 Task: Research Airbnb options in Mae Sai, Thailand from 5th December, 2023 to 15th December, 2023 for 7 adults.5 bedrooms having 5 beds and 5 bathrooms. Property type can be house. Look for 5 properties as per requirement.
Action: Mouse moved to (412, 57)
Screenshot: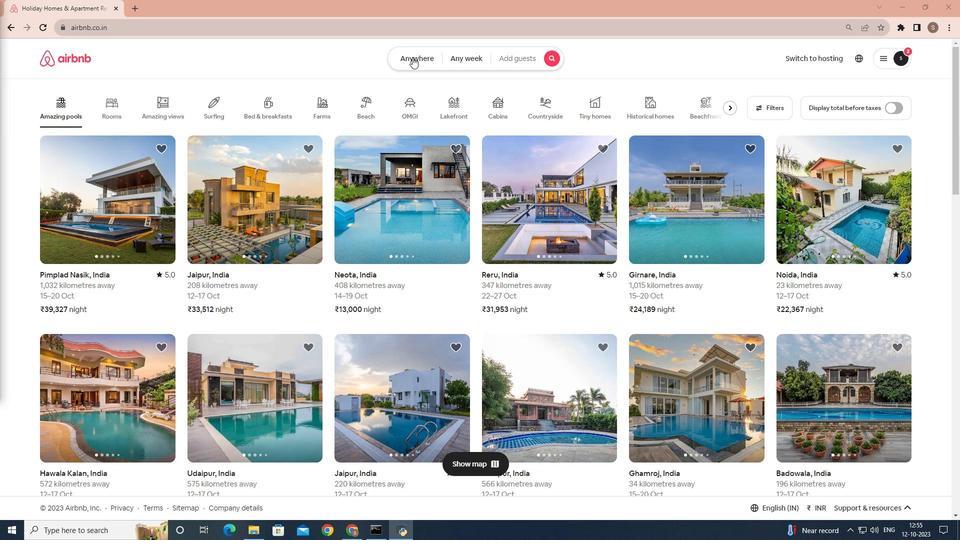 
Action: Mouse pressed left at (412, 57)
Screenshot: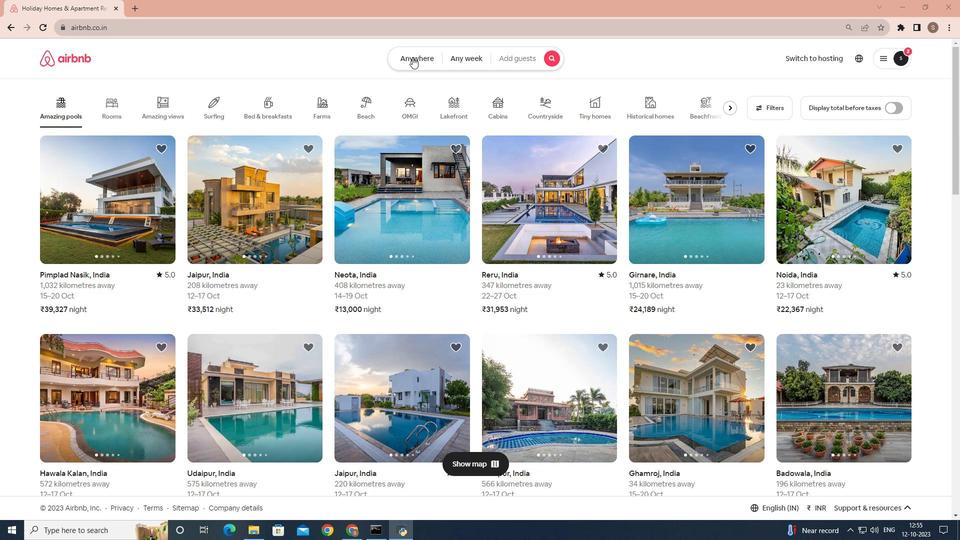 
Action: Mouse moved to (369, 103)
Screenshot: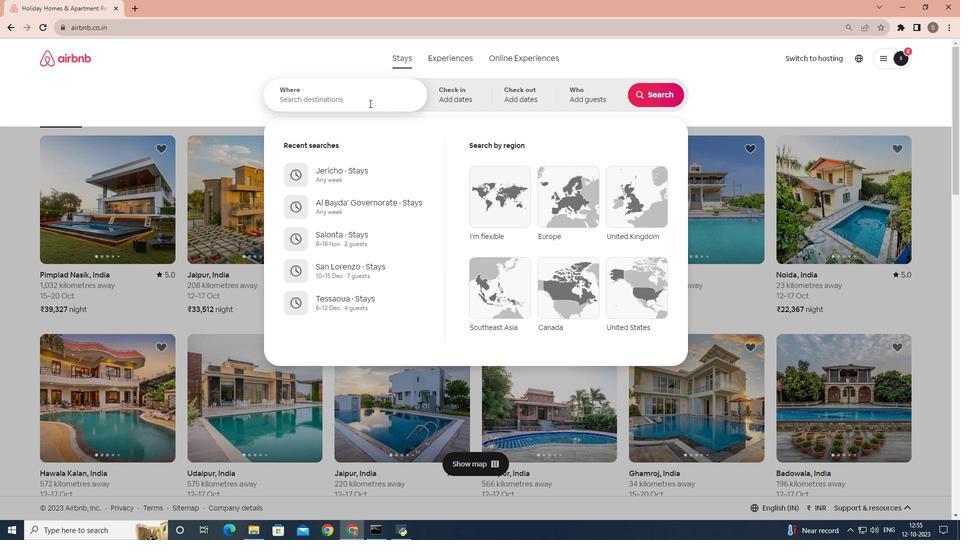 
Action: Mouse pressed left at (369, 103)
Screenshot: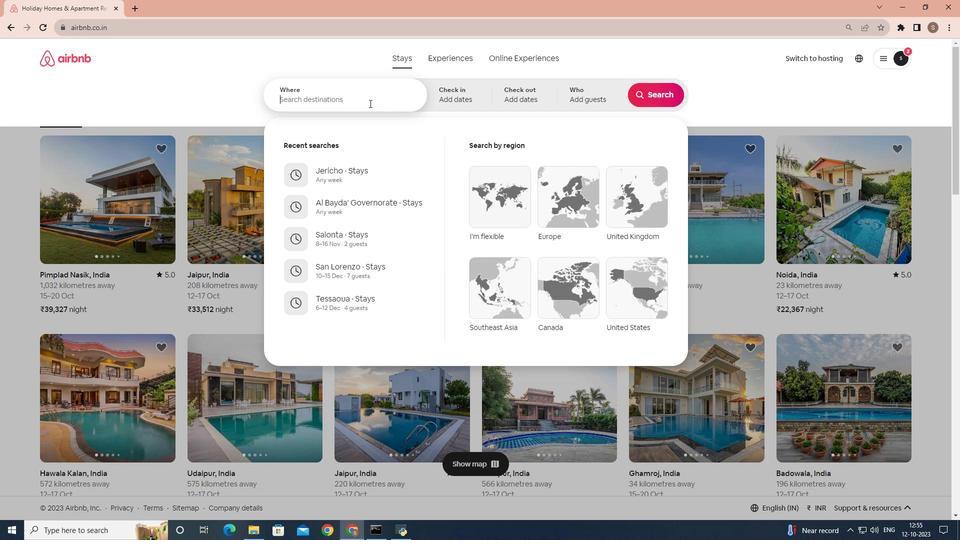 
Action: Key pressed <Key.shift>Mae<Key.space><Key.shift>Sai,<Key.space><Key.shift>Thailand
Screenshot: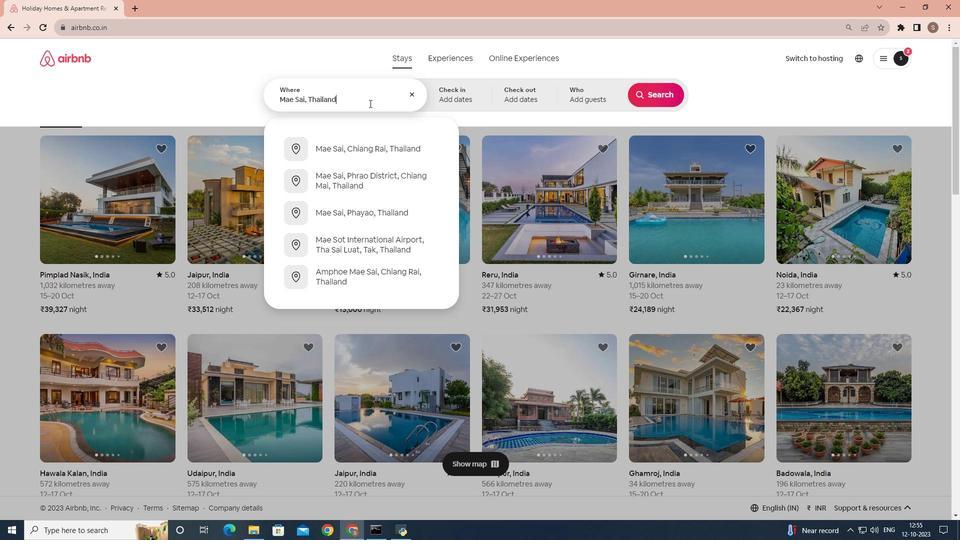 
Action: Mouse moved to (436, 95)
Screenshot: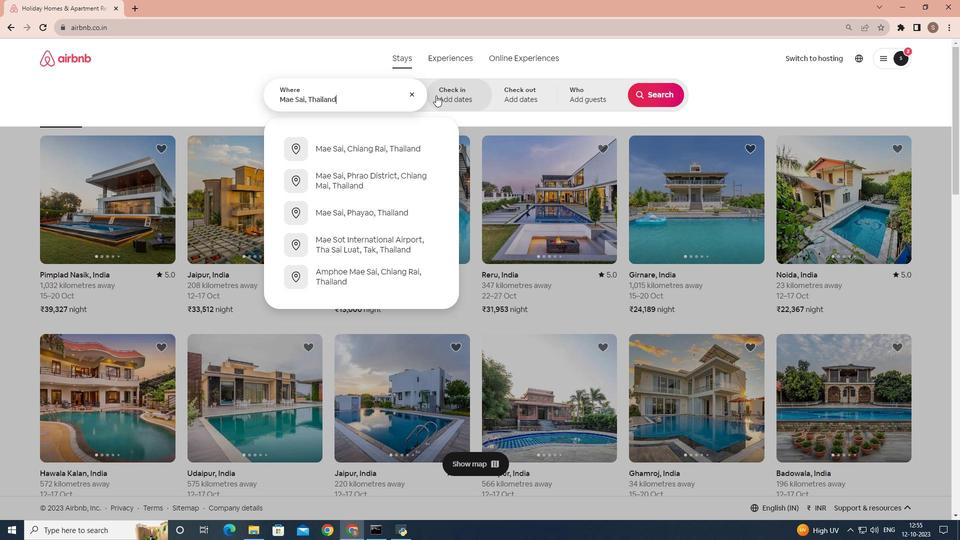 
Action: Mouse pressed left at (436, 95)
Screenshot: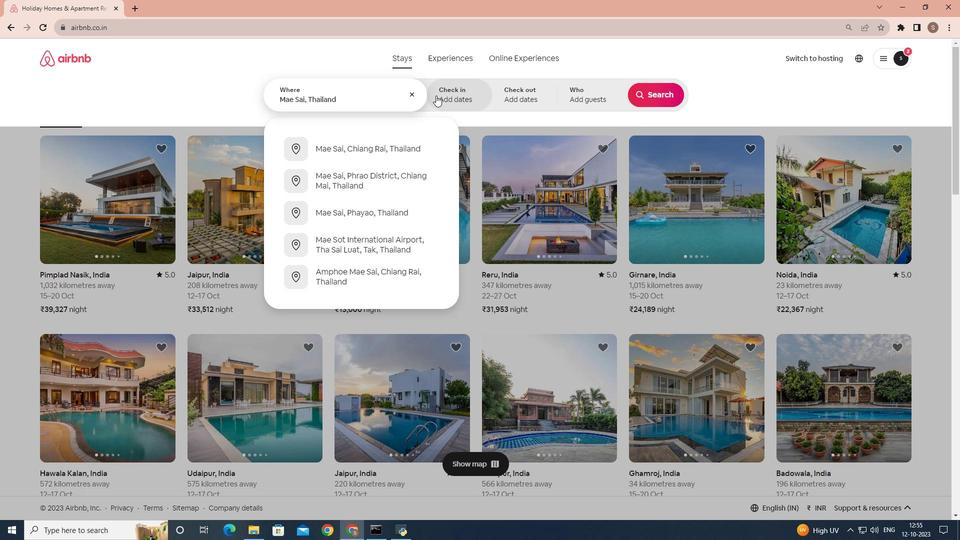 
Action: Mouse moved to (650, 176)
Screenshot: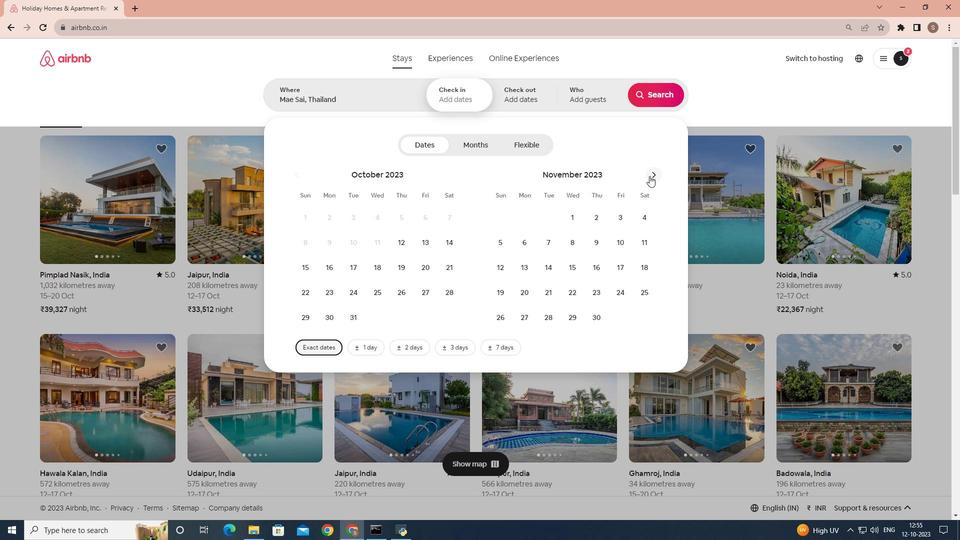
Action: Mouse pressed left at (650, 176)
Screenshot: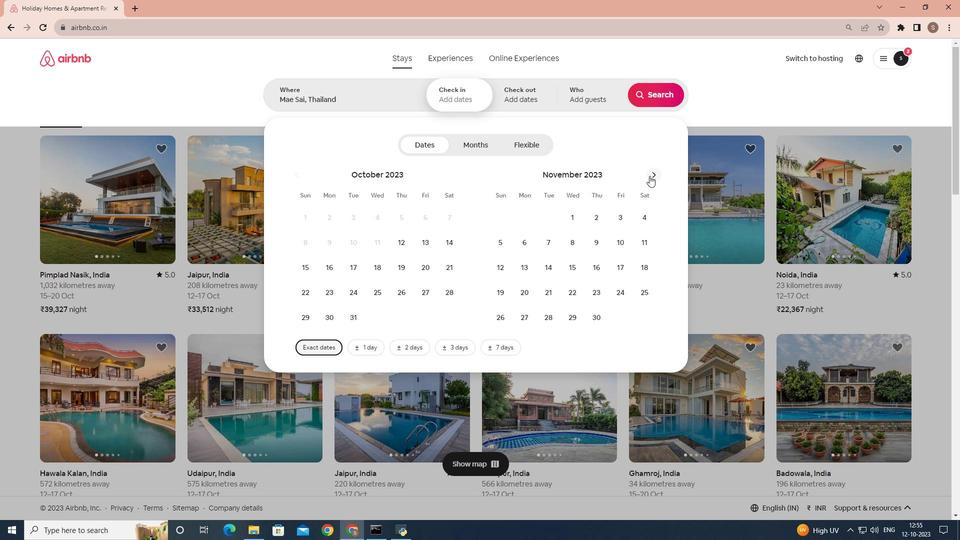
Action: Mouse moved to (555, 236)
Screenshot: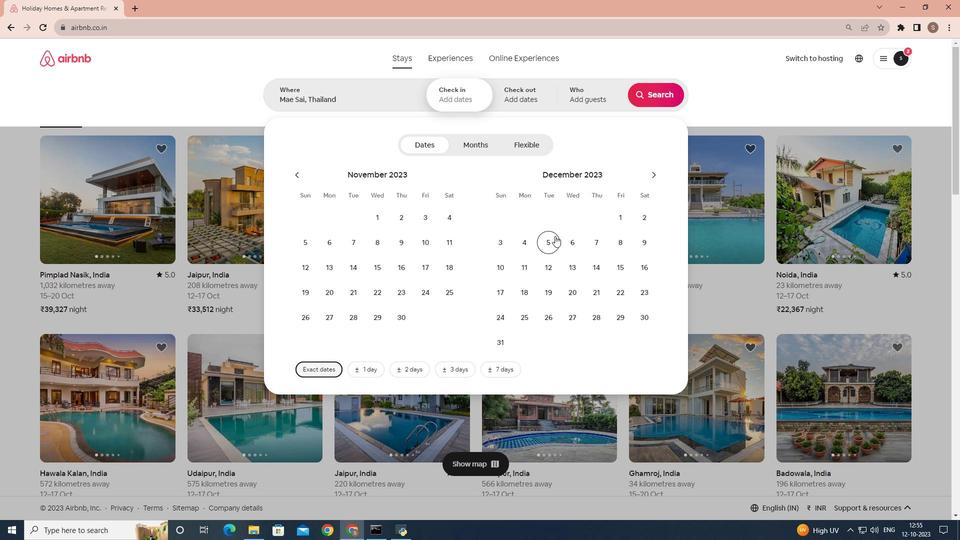 
Action: Mouse pressed left at (555, 236)
Screenshot: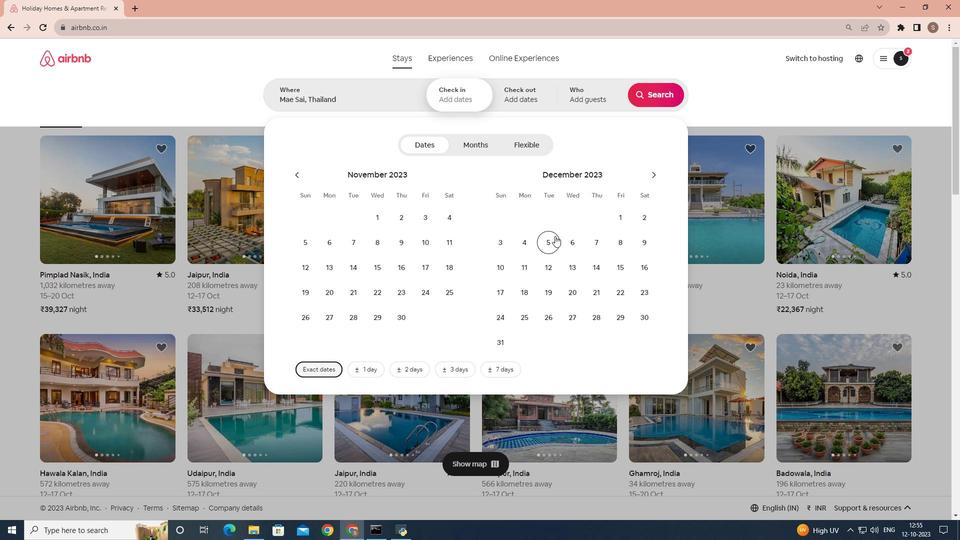 
Action: Mouse moved to (613, 268)
Screenshot: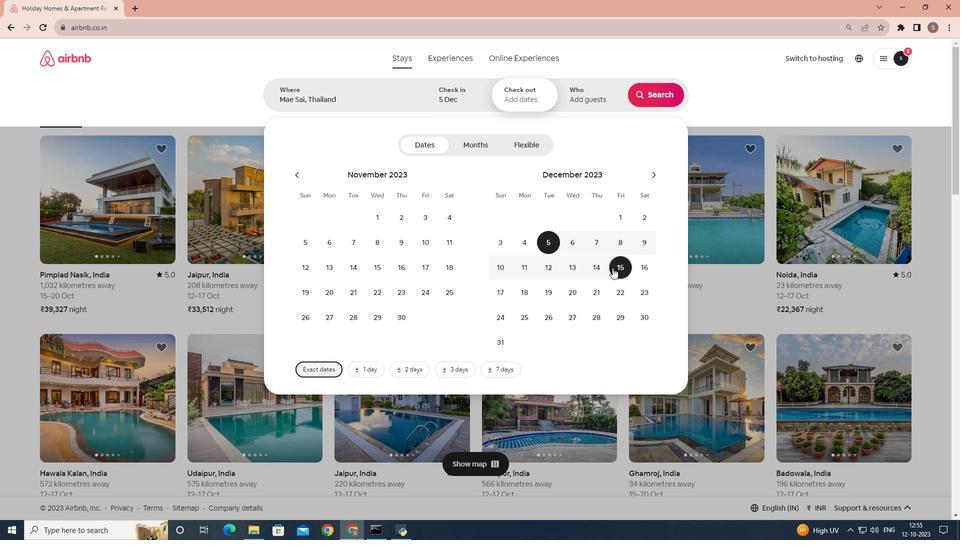 
Action: Mouse pressed left at (613, 268)
Screenshot: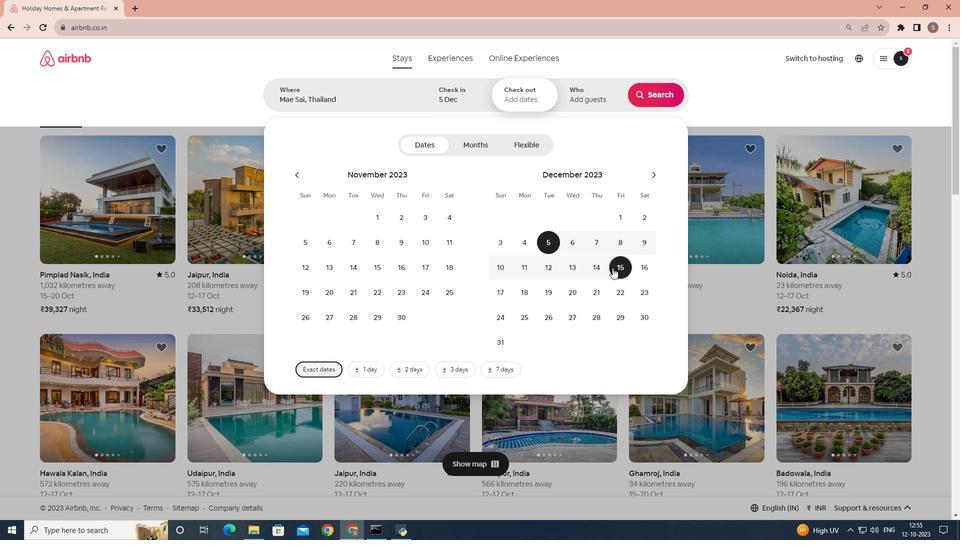 
Action: Mouse moved to (571, 93)
Screenshot: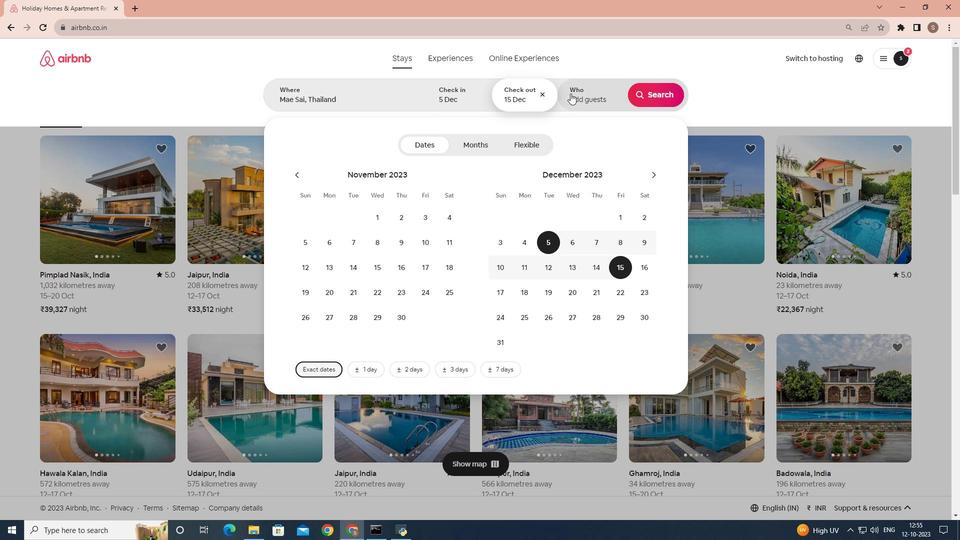 
Action: Mouse pressed left at (571, 93)
Screenshot: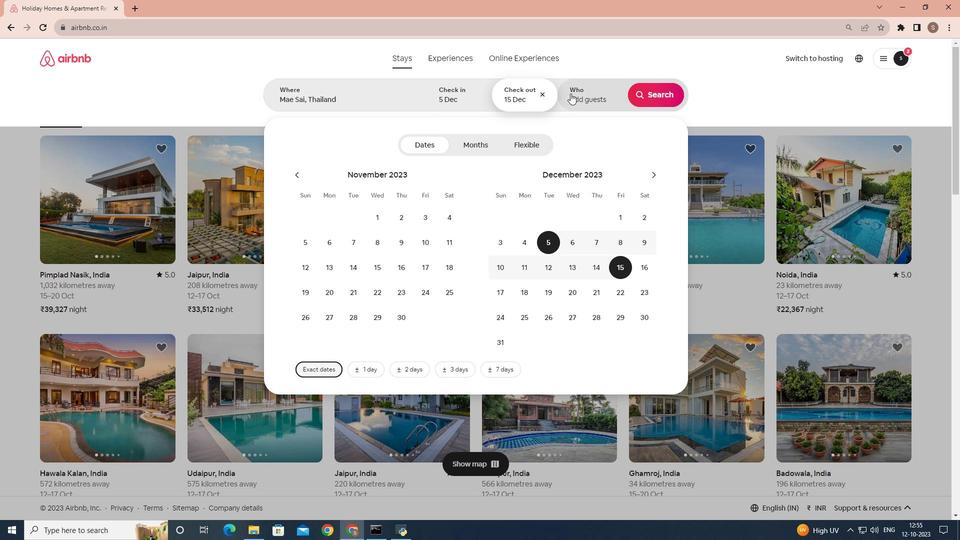 
Action: Mouse moved to (658, 150)
Screenshot: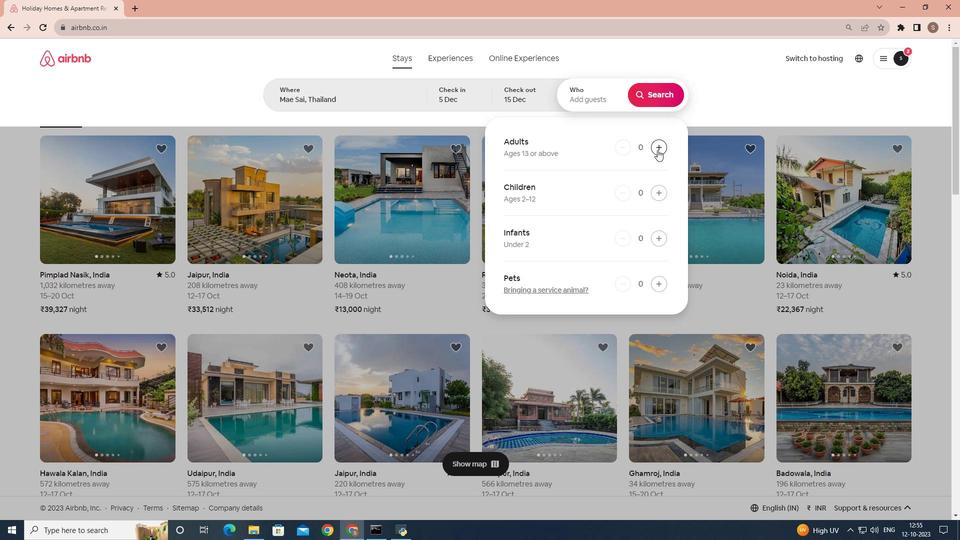 
Action: Mouse pressed left at (658, 150)
Screenshot: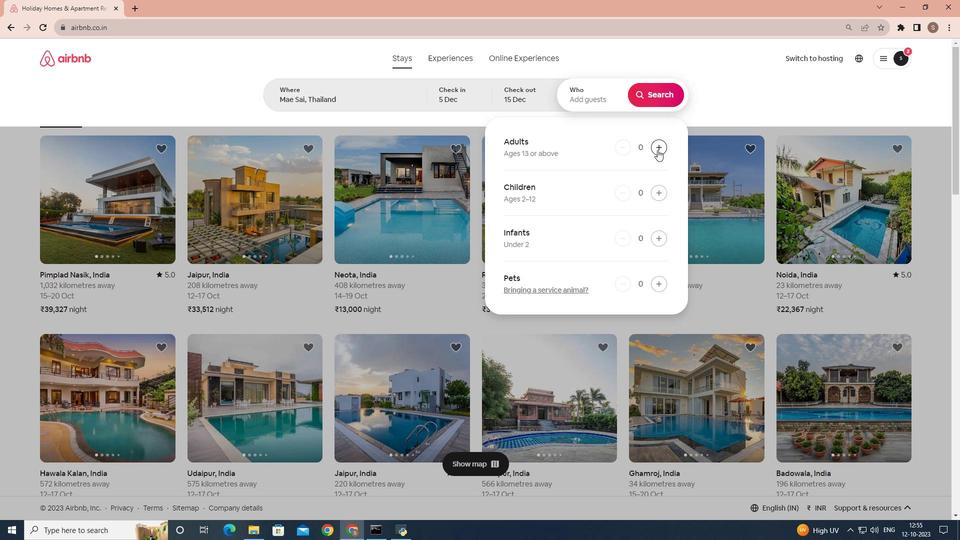 
Action: Mouse pressed left at (658, 150)
Screenshot: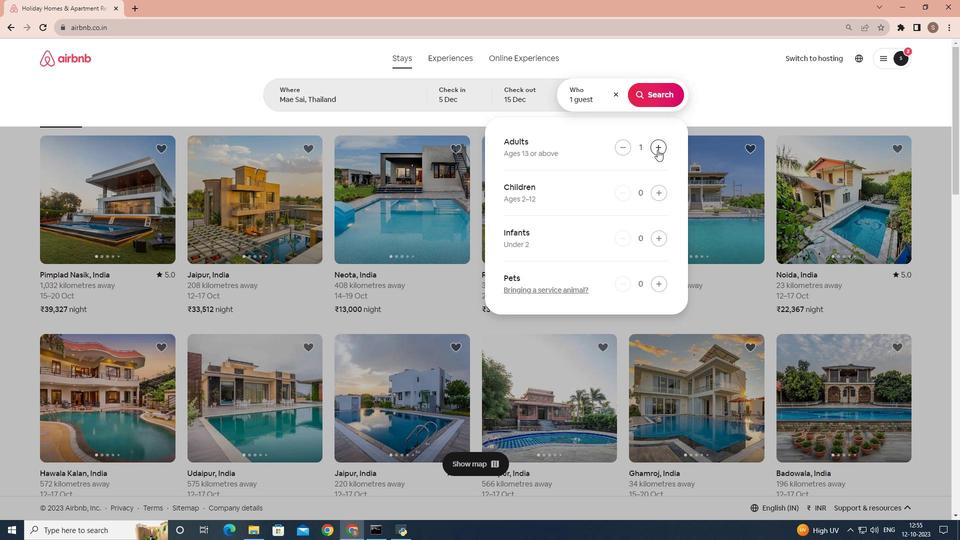 
Action: Mouse pressed left at (658, 150)
Screenshot: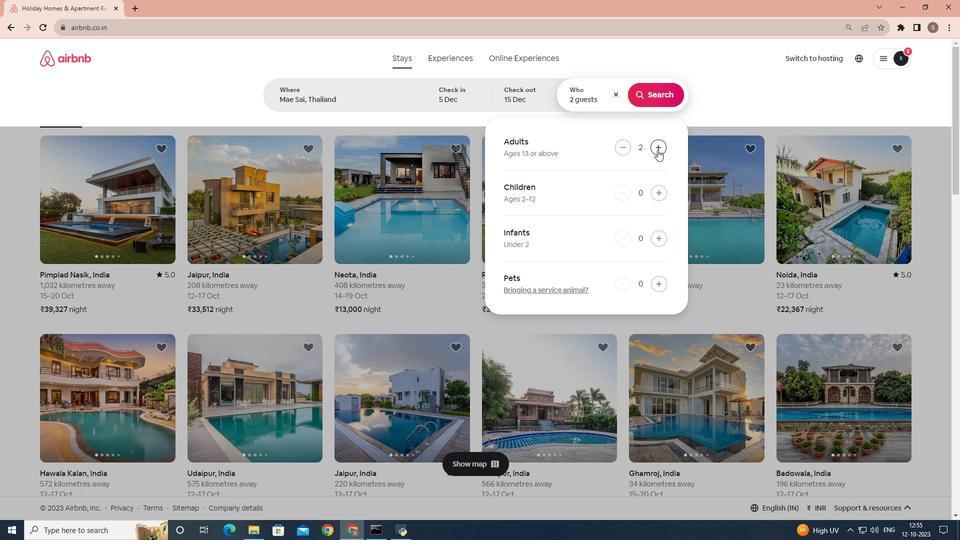 
Action: Mouse pressed left at (658, 150)
Screenshot: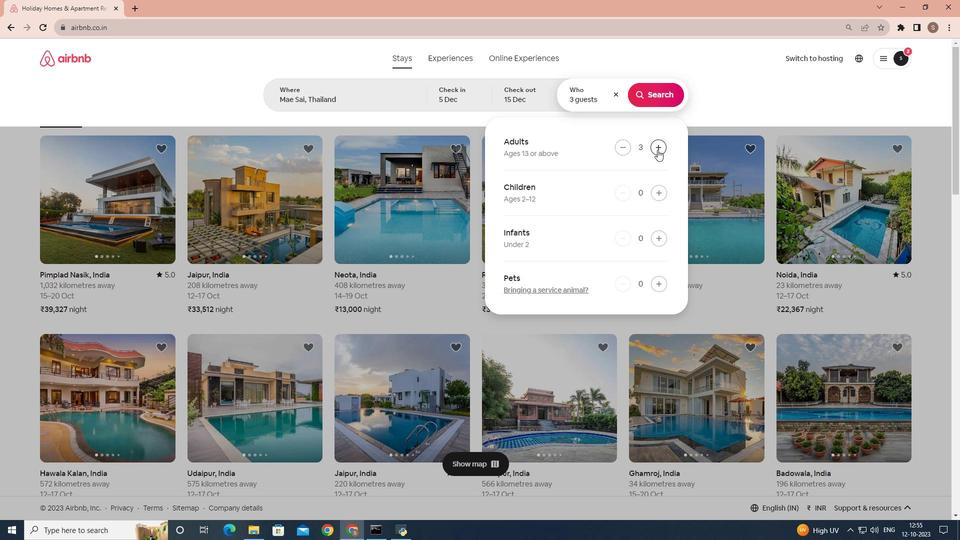 
Action: Mouse pressed left at (658, 150)
Screenshot: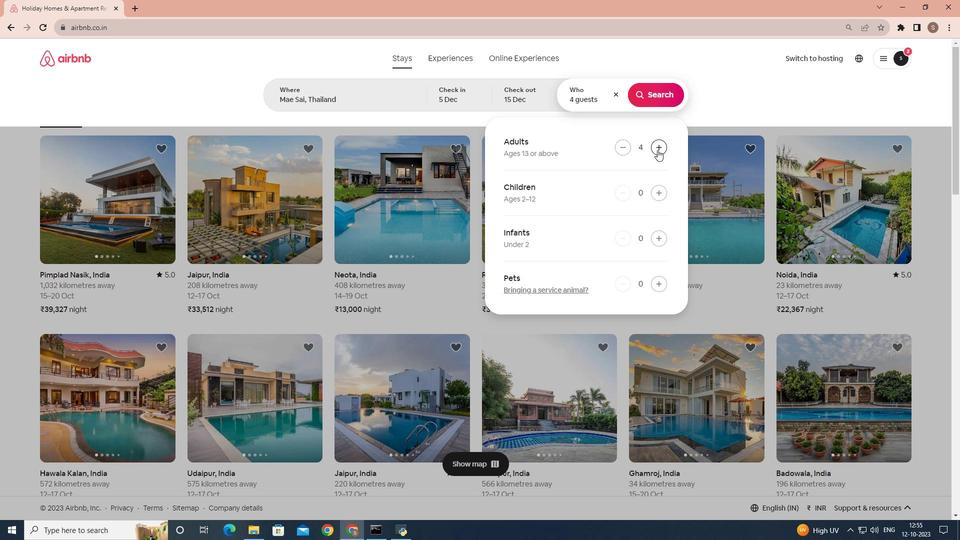 
Action: Mouse pressed left at (658, 150)
Screenshot: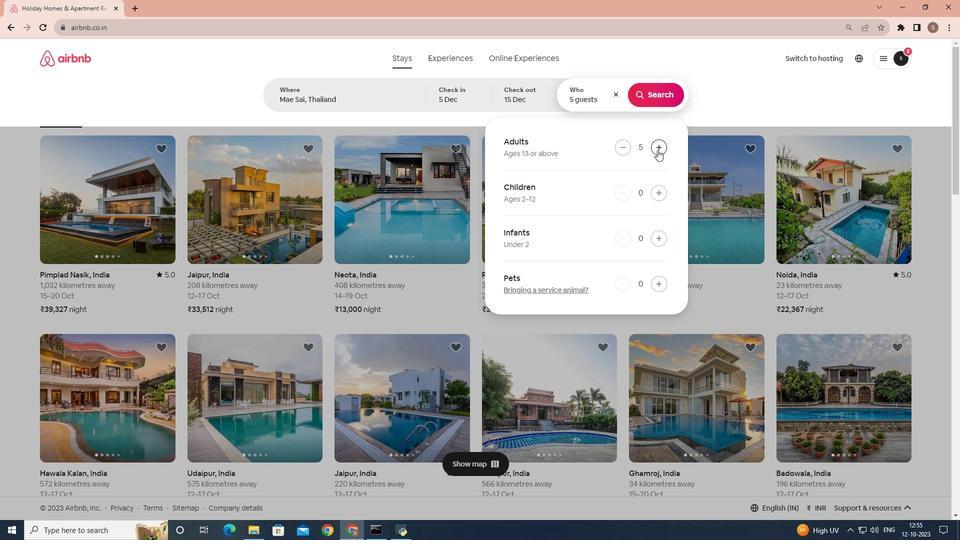 
Action: Mouse pressed left at (658, 150)
Screenshot: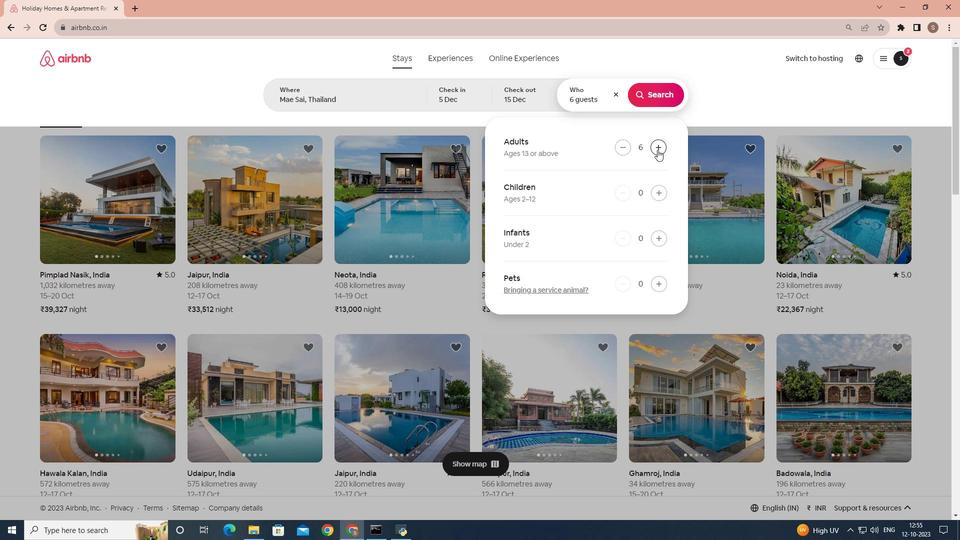 
Action: Mouse moved to (661, 96)
Screenshot: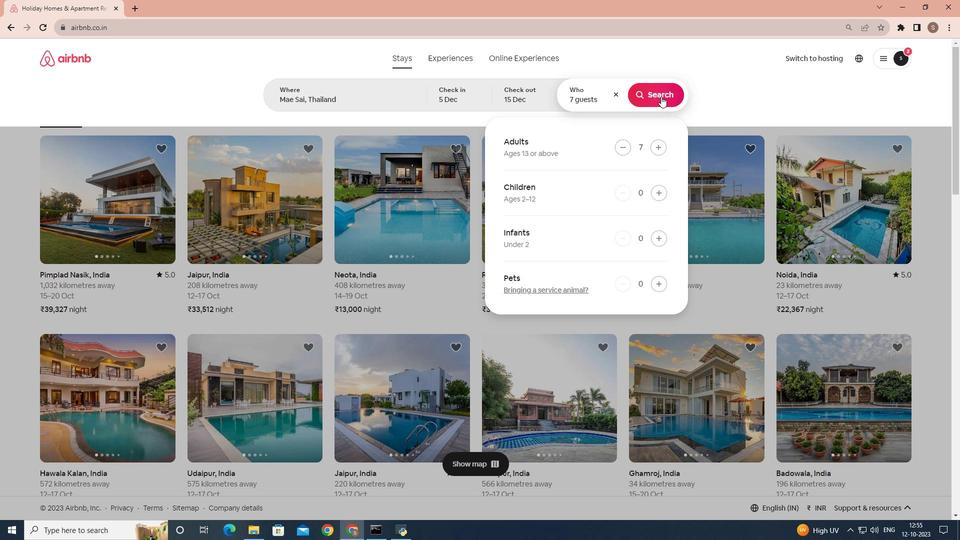 
Action: Mouse pressed left at (661, 96)
Screenshot: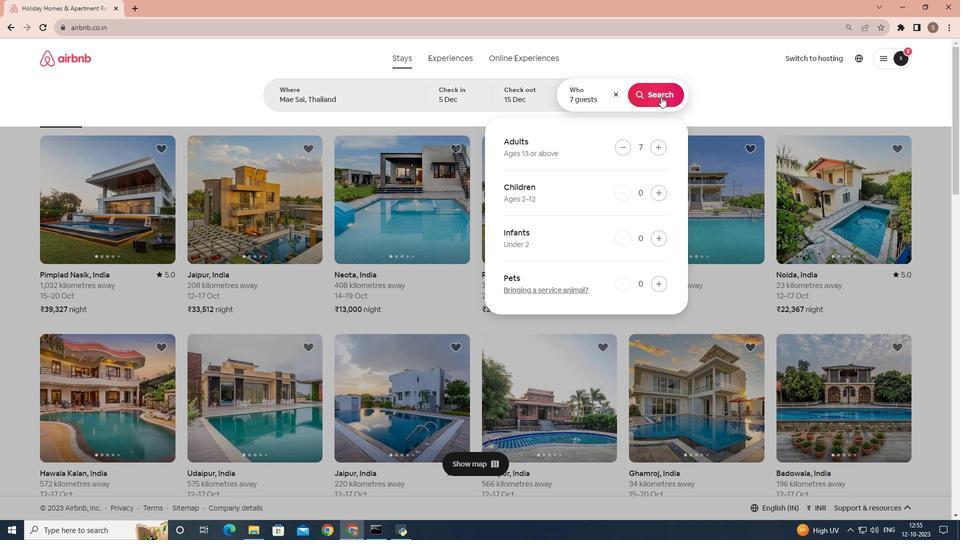 
Action: Mouse moved to (802, 92)
Screenshot: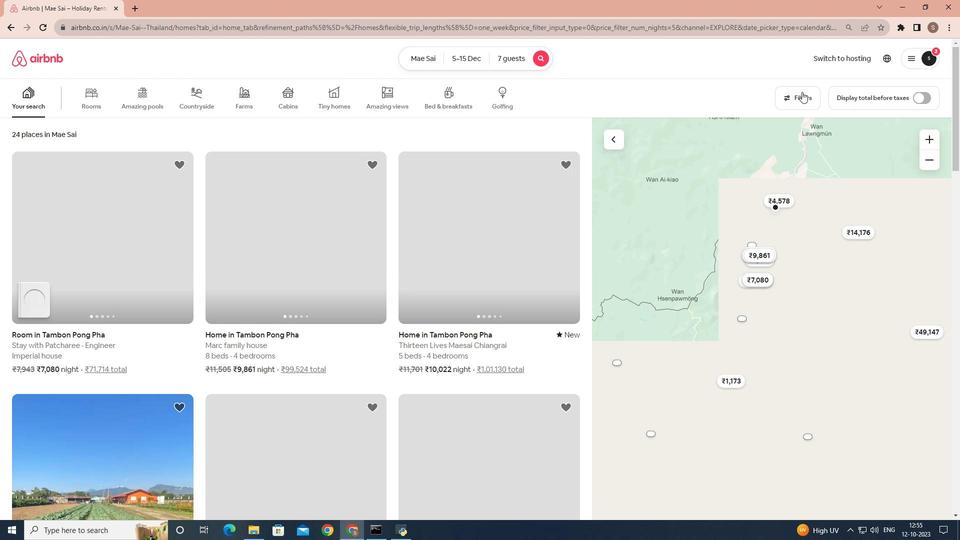 
Action: Mouse pressed left at (802, 92)
Screenshot: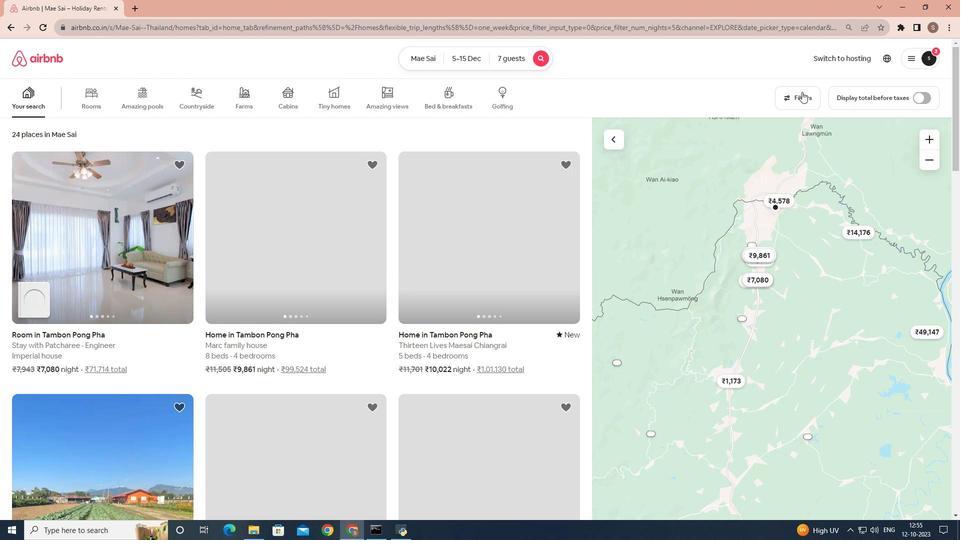 
Action: Mouse moved to (601, 242)
Screenshot: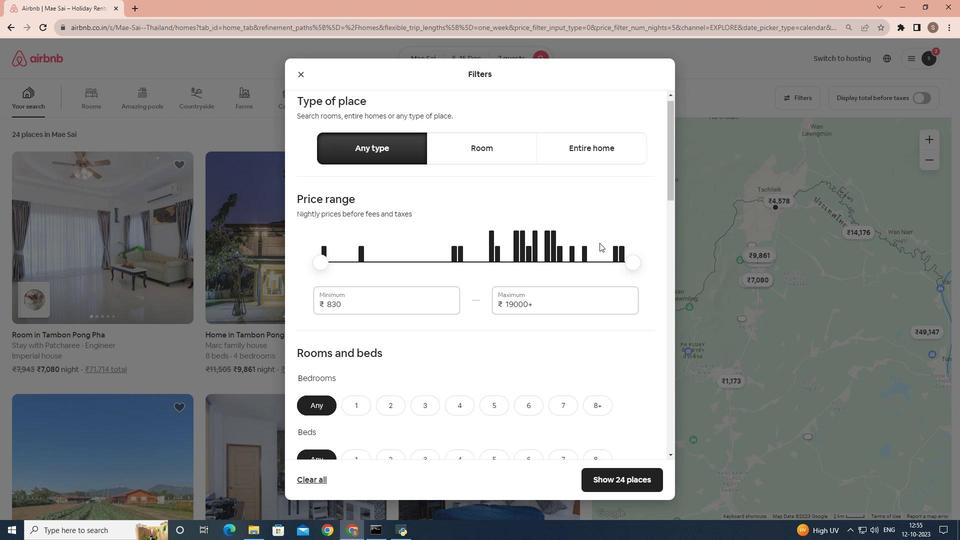 
Action: Mouse scrolled (601, 242) with delta (0, 0)
Screenshot: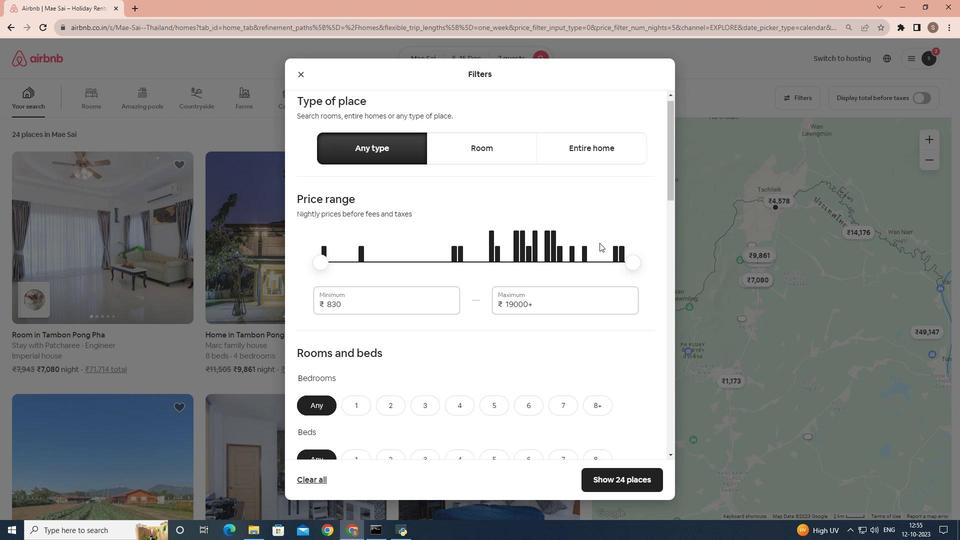 
Action: Mouse moved to (600, 243)
Screenshot: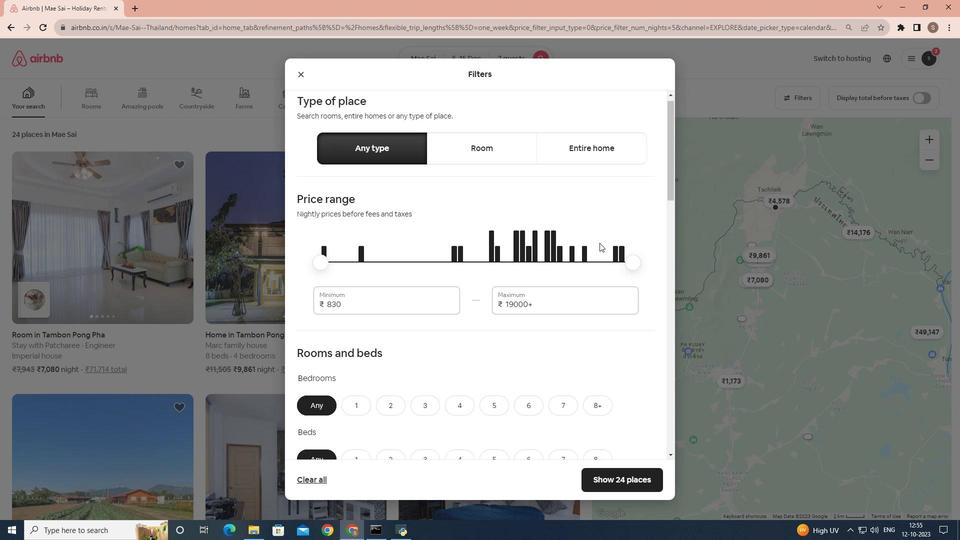
Action: Mouse scrolled (600, 242) with delta (0, 0)
Screenshot: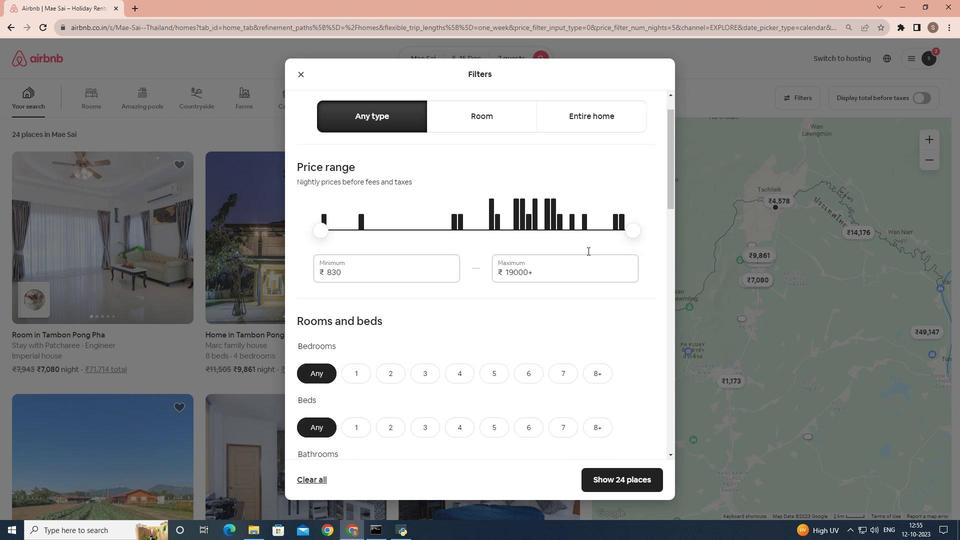 
Action: Mouse moved to (502, 312)
Screenshot: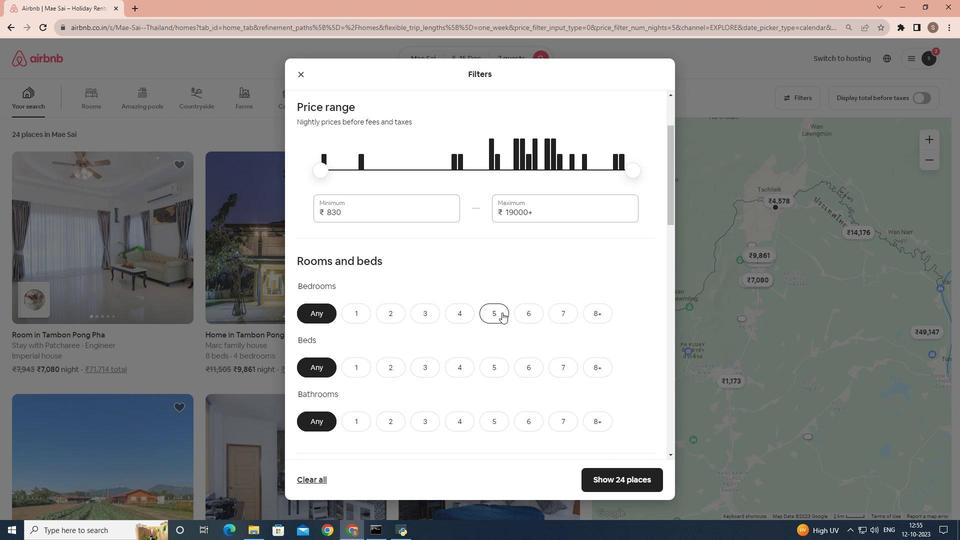 
Action: Mouse pressed left at (502, 312)
Screenshot: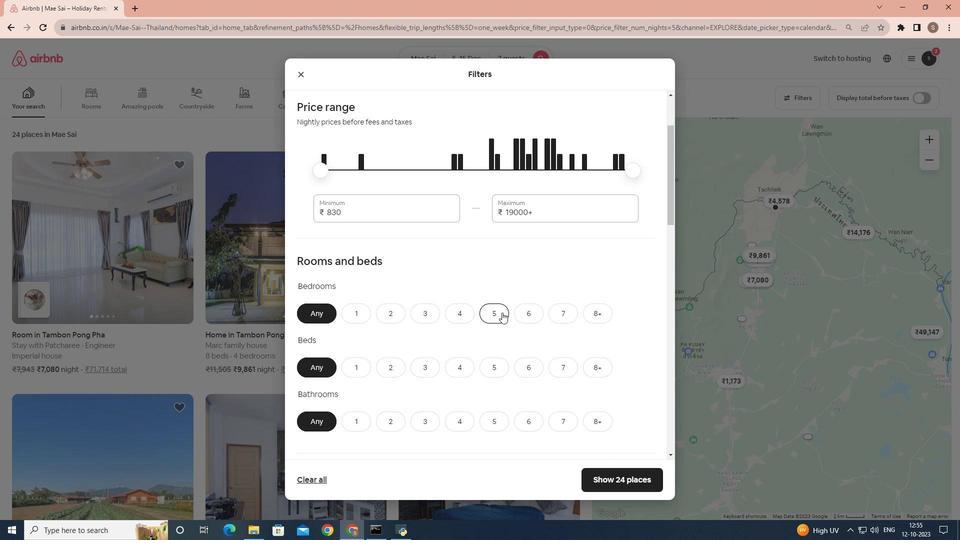
Action: Mouse scrolled (502, 312) with delta (0, 0)
Screenshot: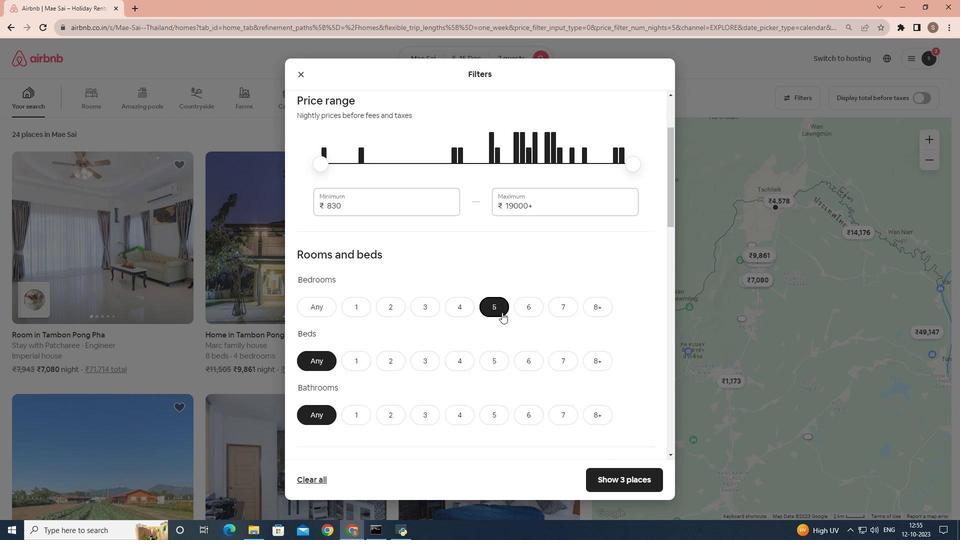 
Action: Mouse moved to (495, 316)
Screenshot: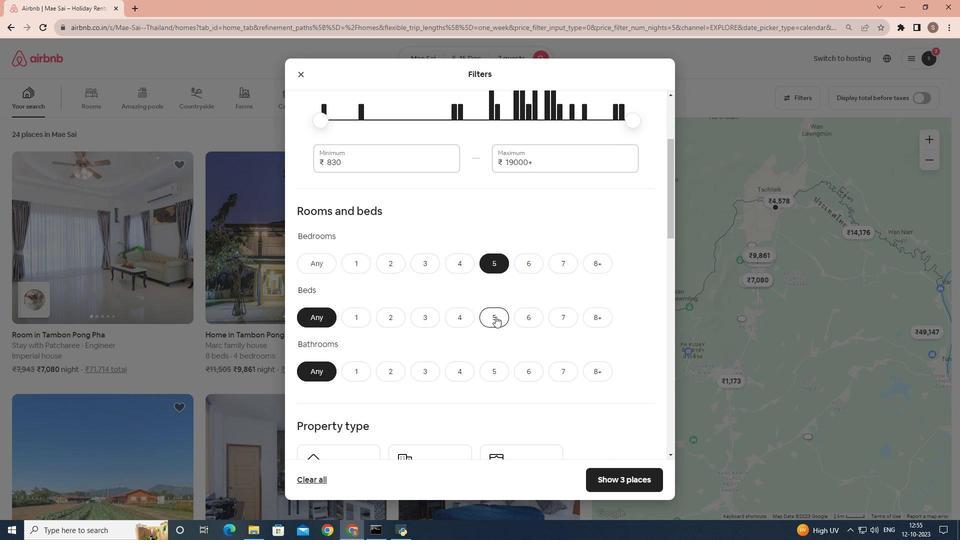
Action: Mouse pressed left at (495, 316)
Screenshot: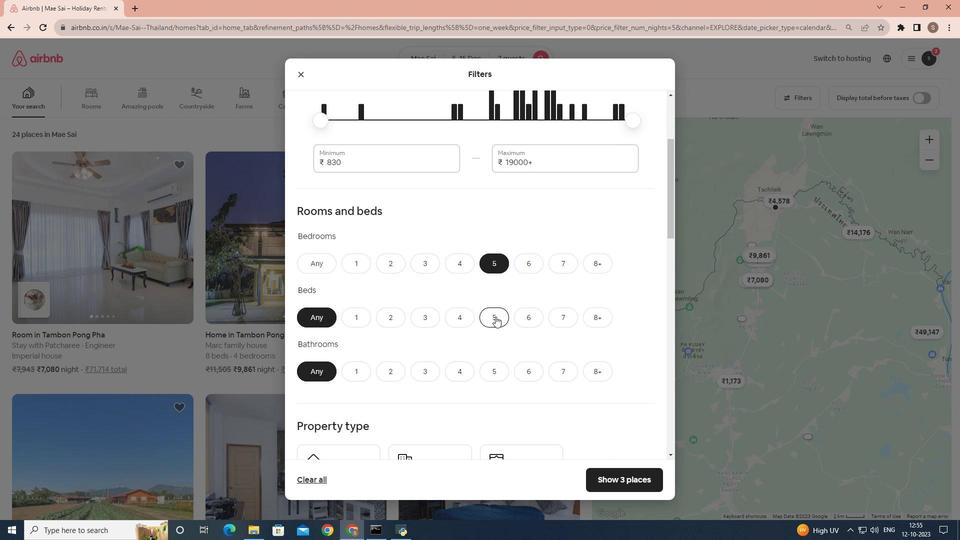 
Action: Mouse scrolled (495, 316) with delta (0, 0)
Screenshot: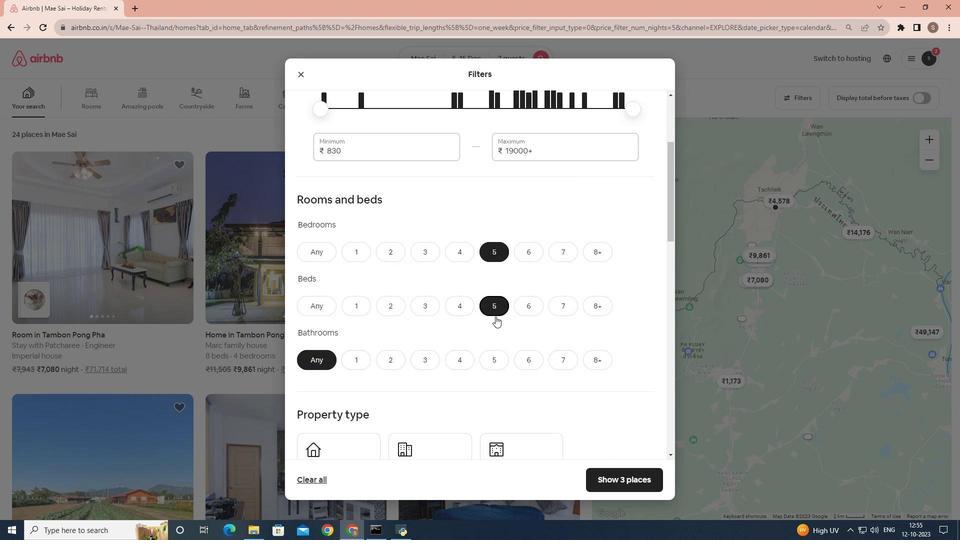 
Action: Mouse moved to (483, 321)
Screenshot: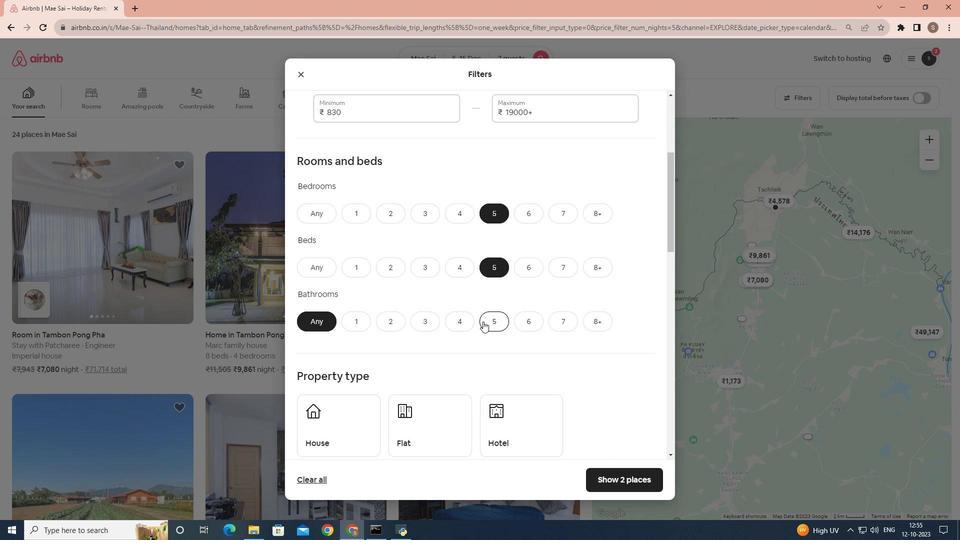
Action: Mouse pressed left at (483, 321)
Screenshot: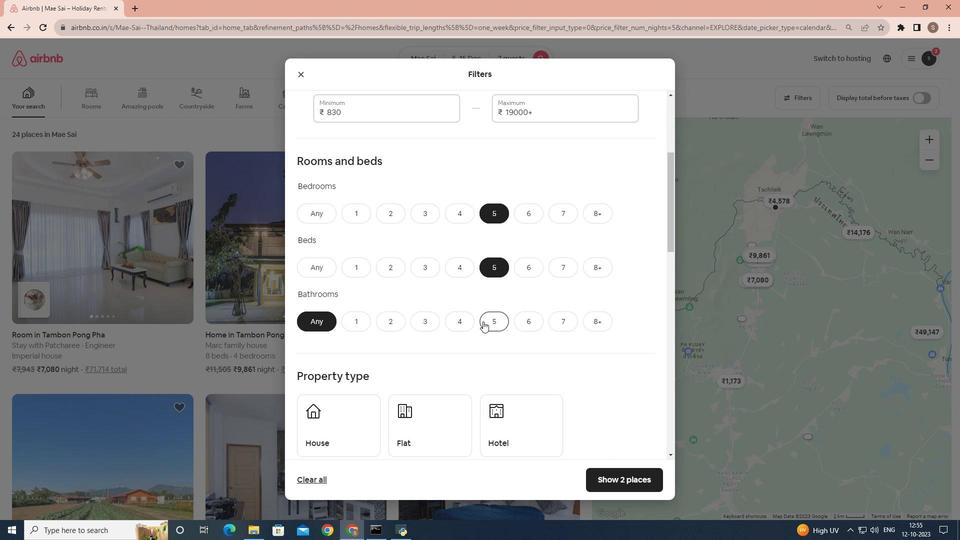 
Action: Mouse moved to (484, 310)
Screenshot: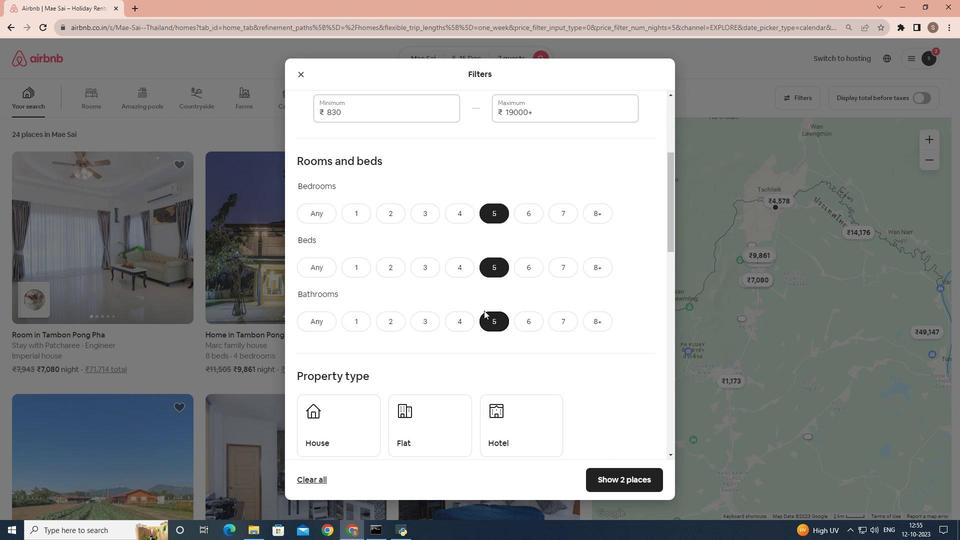 
Action: Mouse scrolled (484, 310) with delta (0, 0)
Screenshot: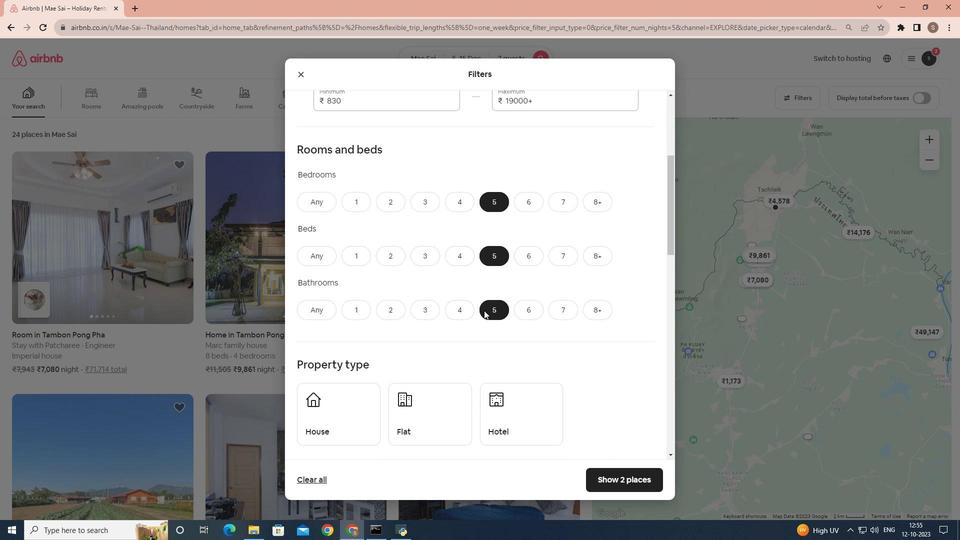 
Action: Mouse moved to (325, 377)
Screenshot: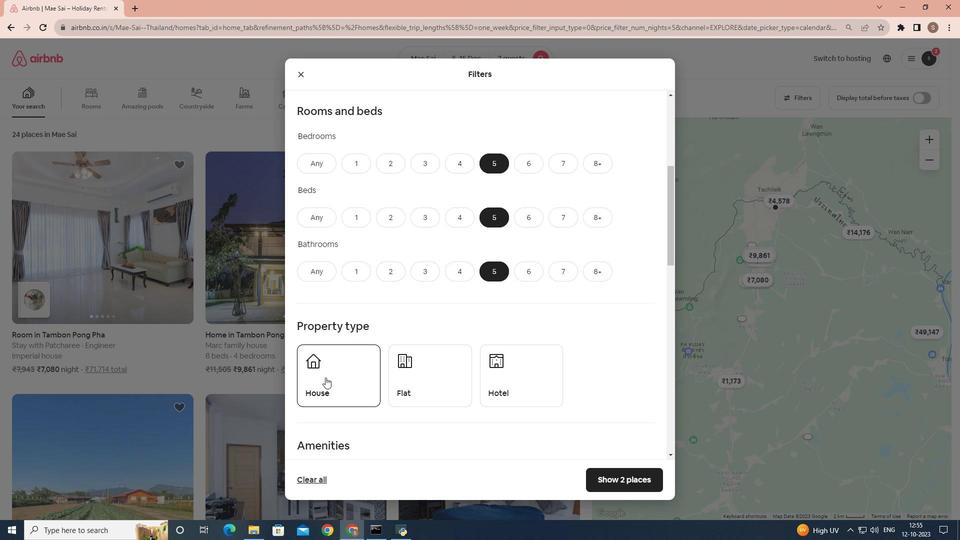 
Action: Mouse pressed left at (325, 377)
Screenshot: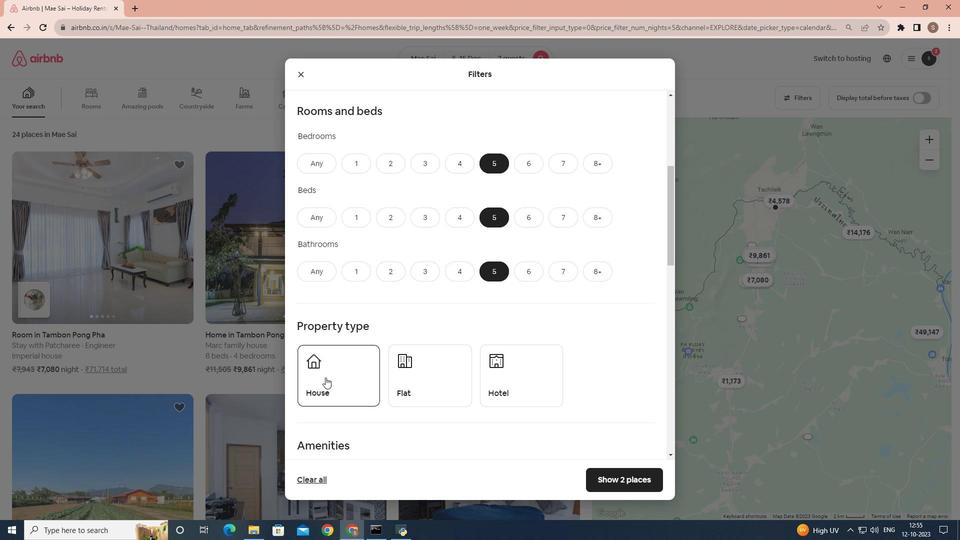 
Action: Mouse moved to (417, 350)
Screenshot: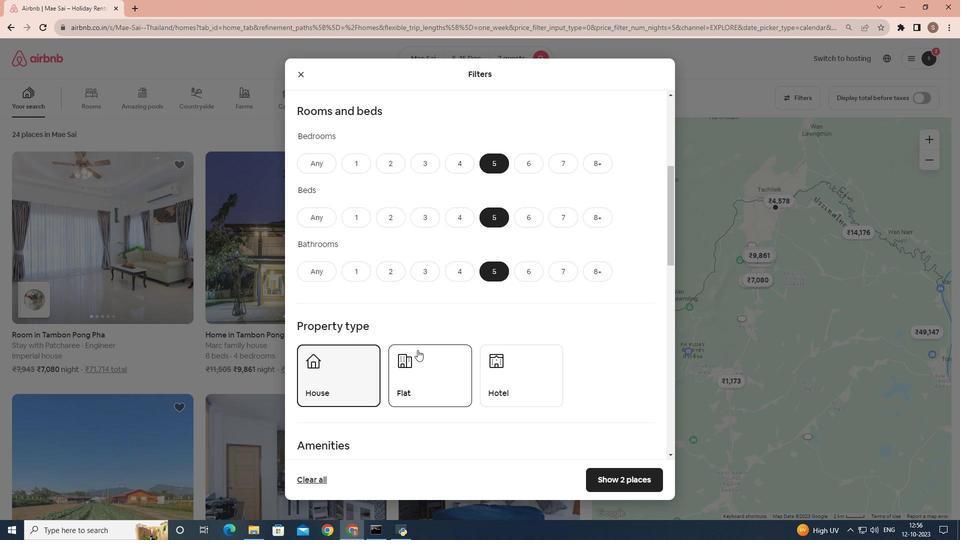 
Action: Mouse scrolled (417, 349) with delta (0, 0)
Screenshot: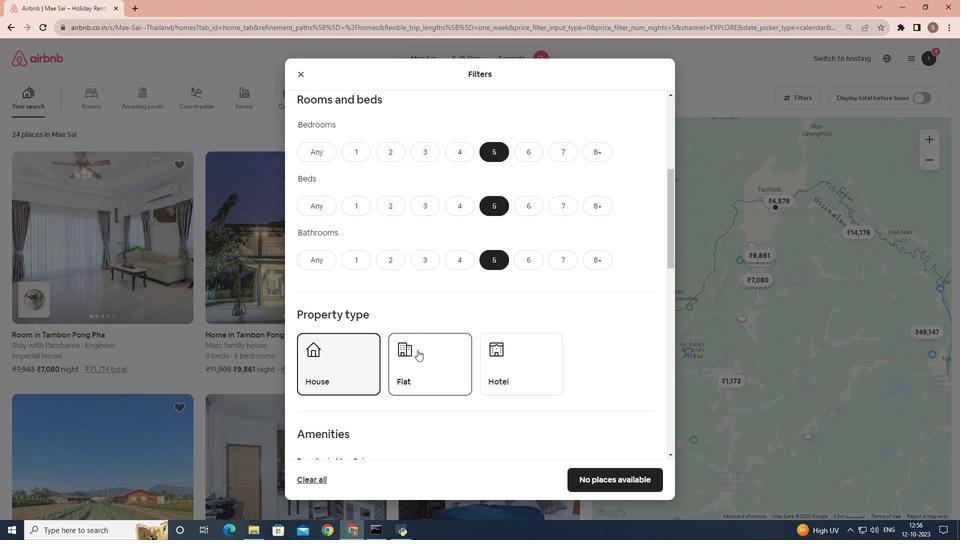 
Action: Mouse scrolled (417, 349) with delta (0, 0)
Screenshot: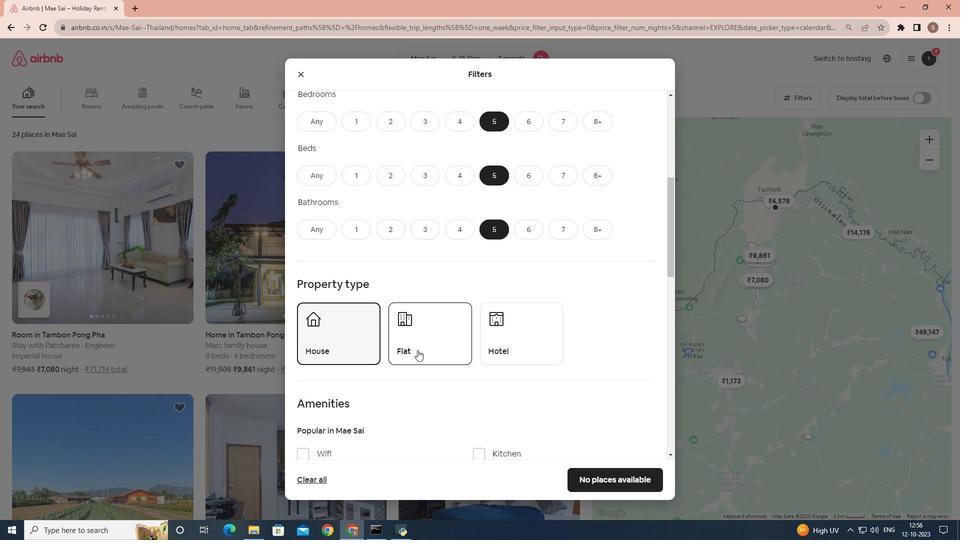 
Action: Mouse scrolled (417, 349) with delta (0, 0)
Screenshot: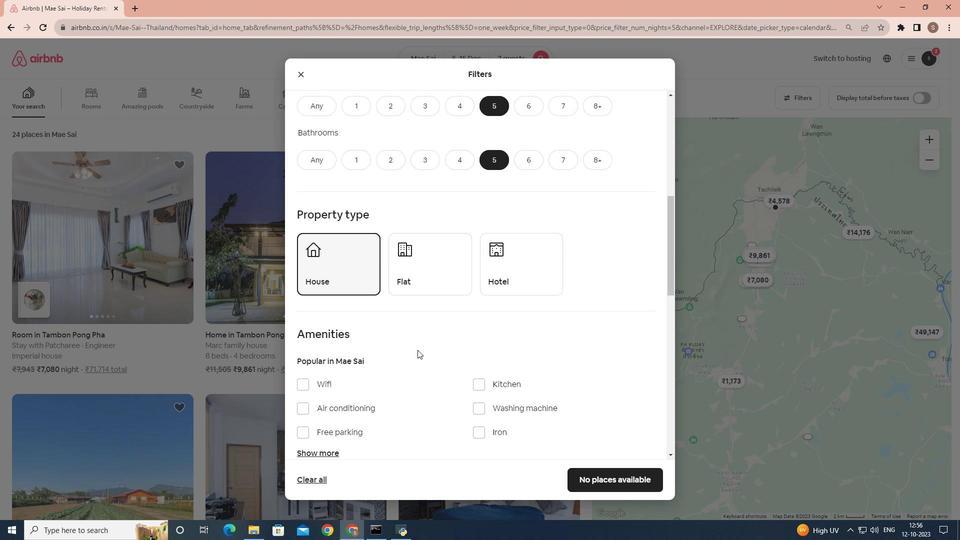 
Action: Mouse moved to (558, 419)
Screenshot: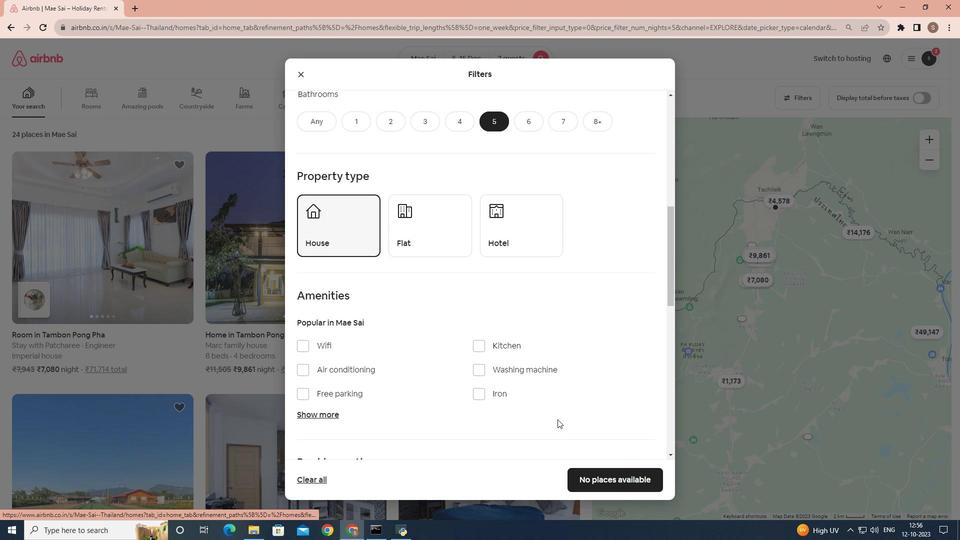 
